 Task: Open Card Card0000000032 in Board Board0000000008 in Workspace WS0000000003 in Trello. Add Member 17.ch.pooja@gmail.com to Card Card0000000032 in Board Board0000000008 in Workspace WS0000000003 in Trello. Add Red Label titled Label0000000032 to Card Card0000000032 in Board Board0000000008 in Workspace WS0000000003 in Trello. Add Checklist CL0000000032 to Card Card0000000032 in Board Board0000000008 in Workspace WS0000000003 in Trello. Add Dates with Start Date as Nov 01 2023 and Due Date as Nov 30 2023 to Card Card0000000032 in Board Board0000000008 in Workspace WS0000000003 in Trello
Action: Mouse moved to (369, 502)
Screenshot: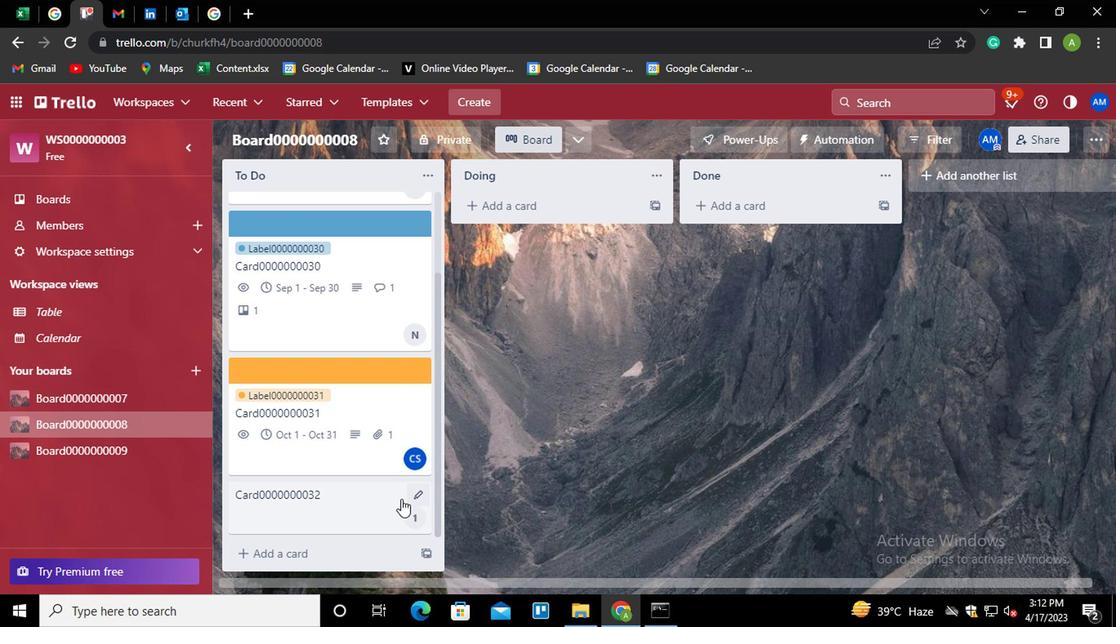 
Action: Mouse pressed left at (369, 502)
Screenshot: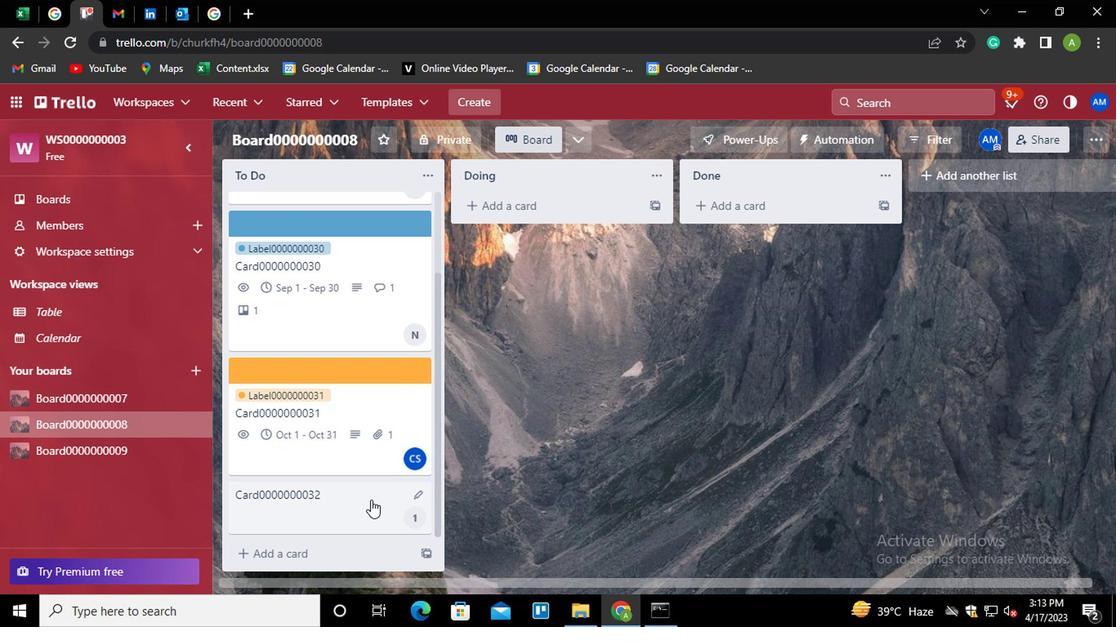 
Action: Mouse moved to (763, 228)
Screenshot: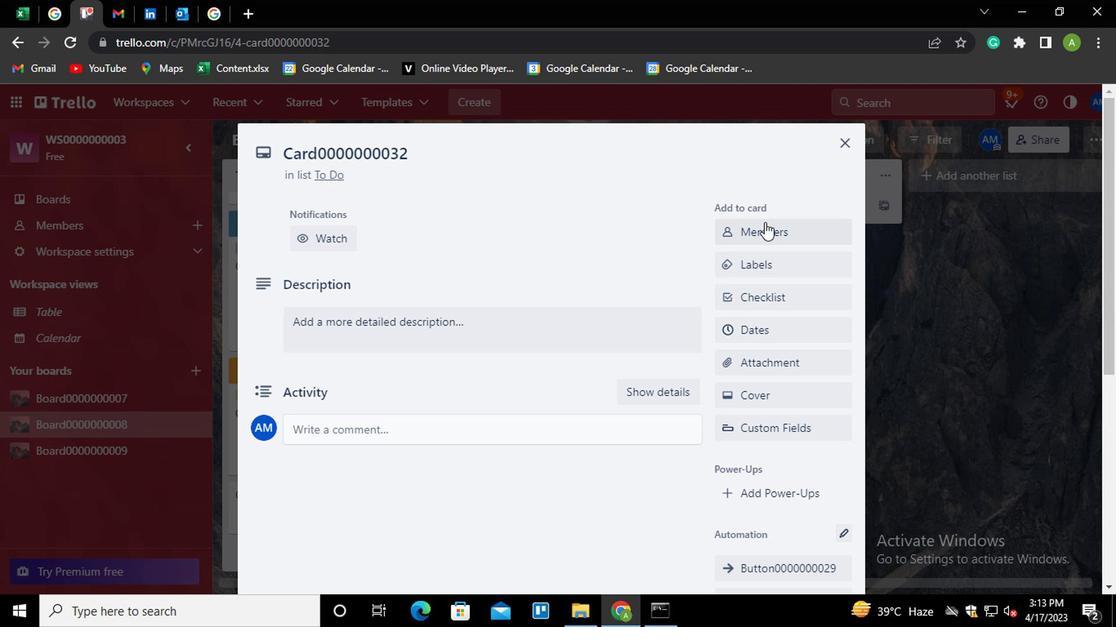 
Action: Mouse pressed left at (763, 228)
Screenshot: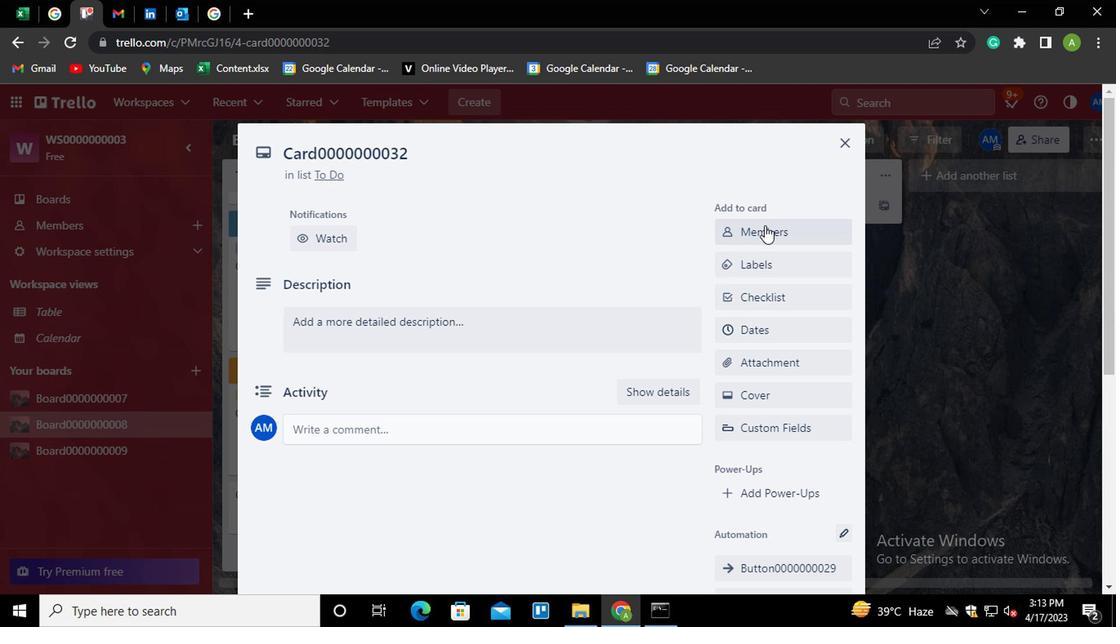 
Action: Mouse moved to (772, 308)
Screenshot: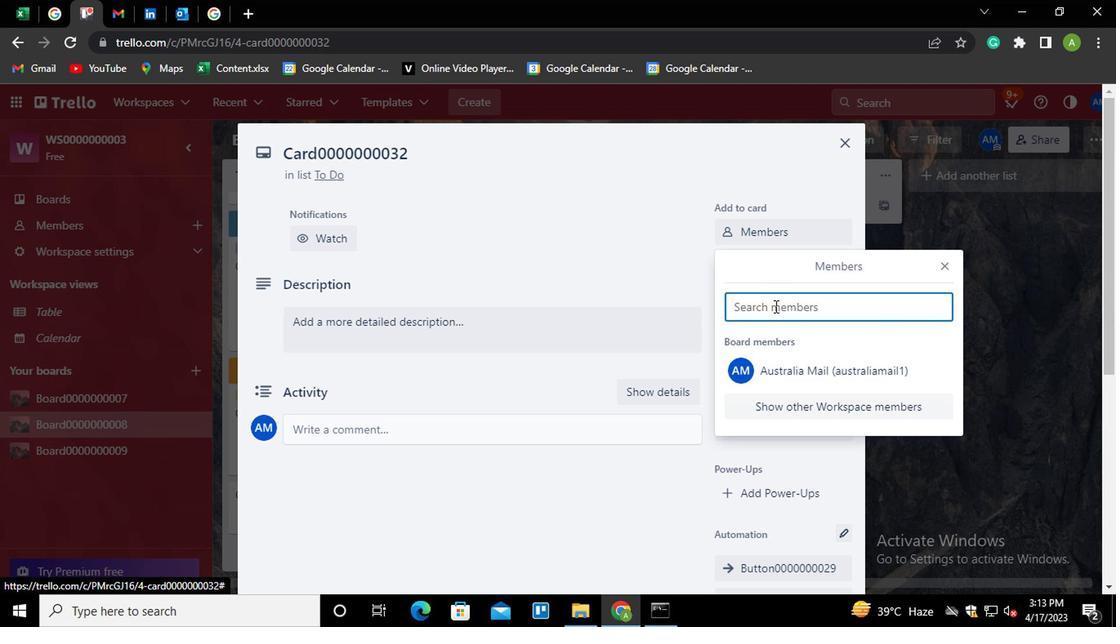 
Action: Mouse pressed left at (772, 308)
Screenshot: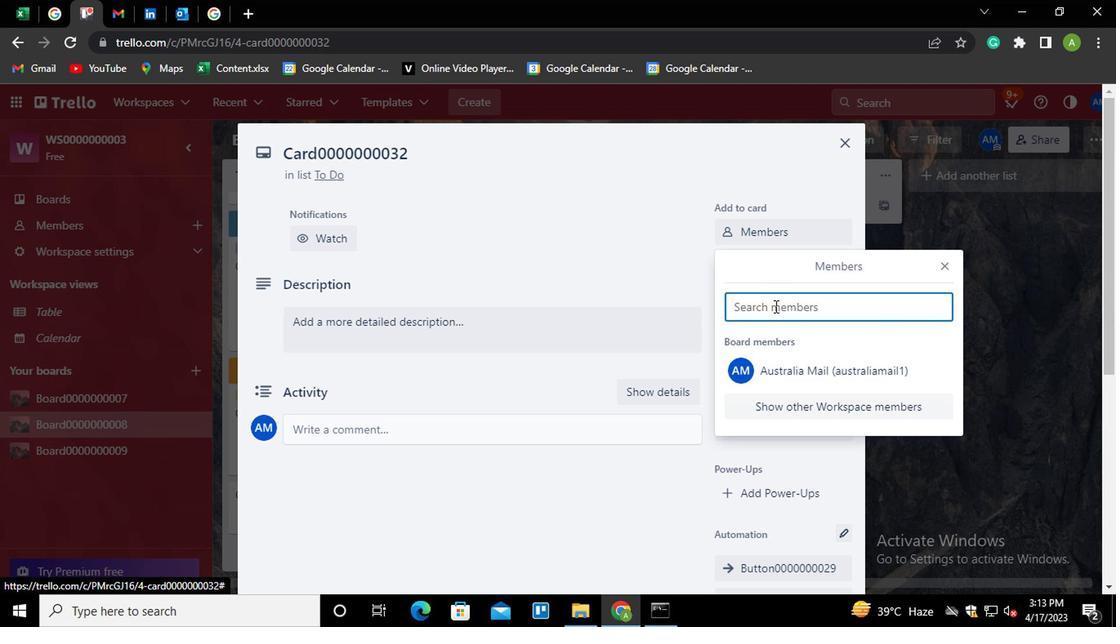 
Action: Key pressed <Key.shift><Key.shift><Key.shift><Key.shift>17.CH.PP<Key.backspace>OOJA<Key.shift>@GMAIL.COM
Screenshot: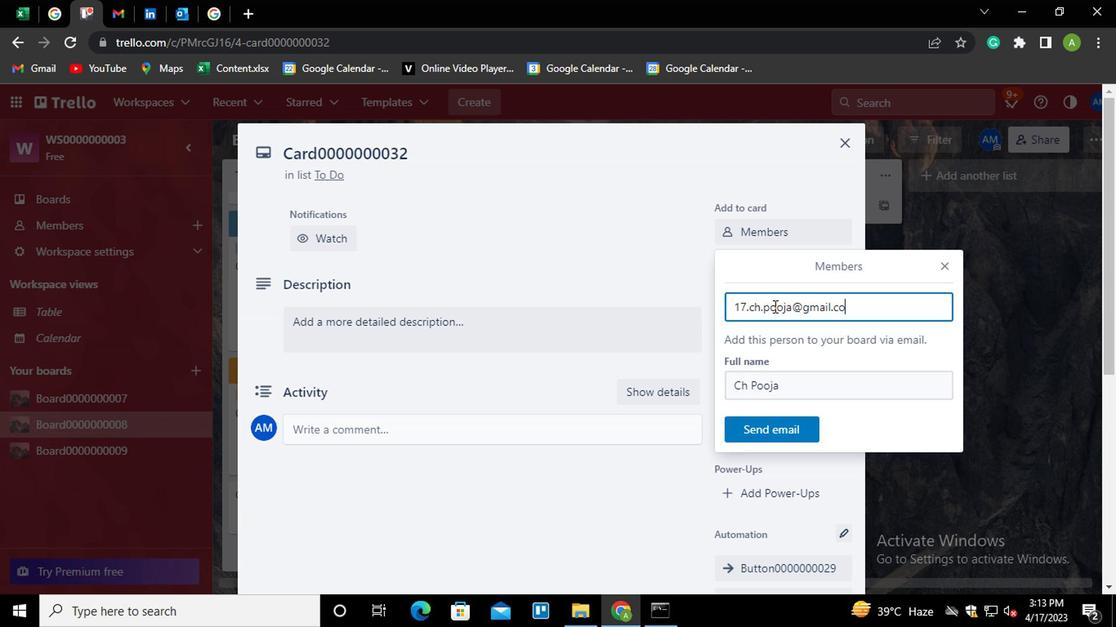 
Action: Mouse moved to (798, 422)
Screenshot: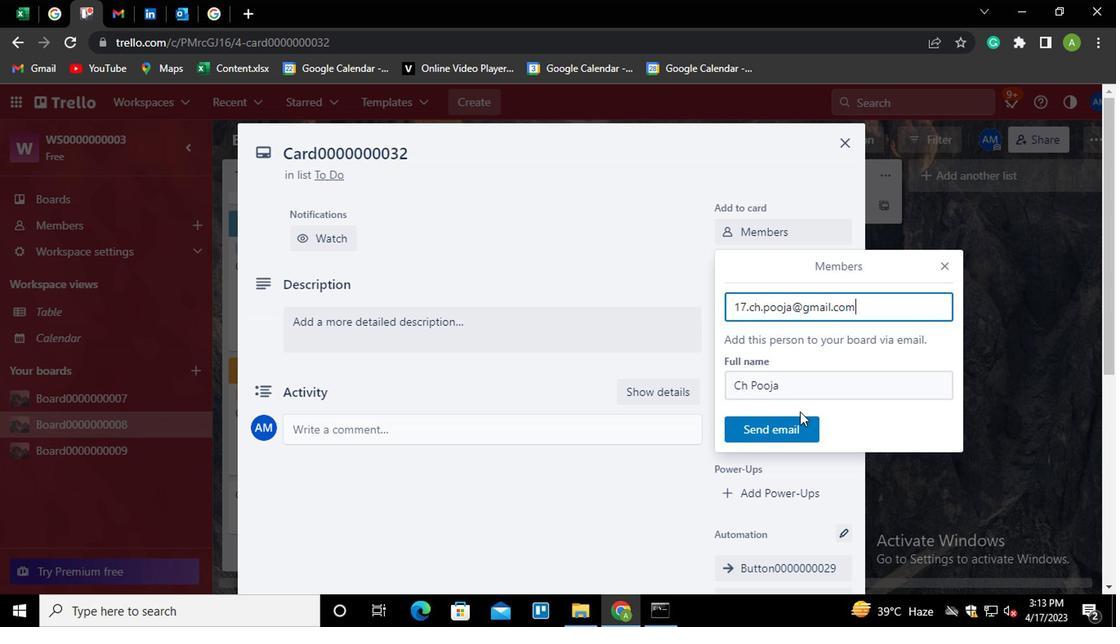 
Action: Mouse pressed left at (798, 422)
Screenshot: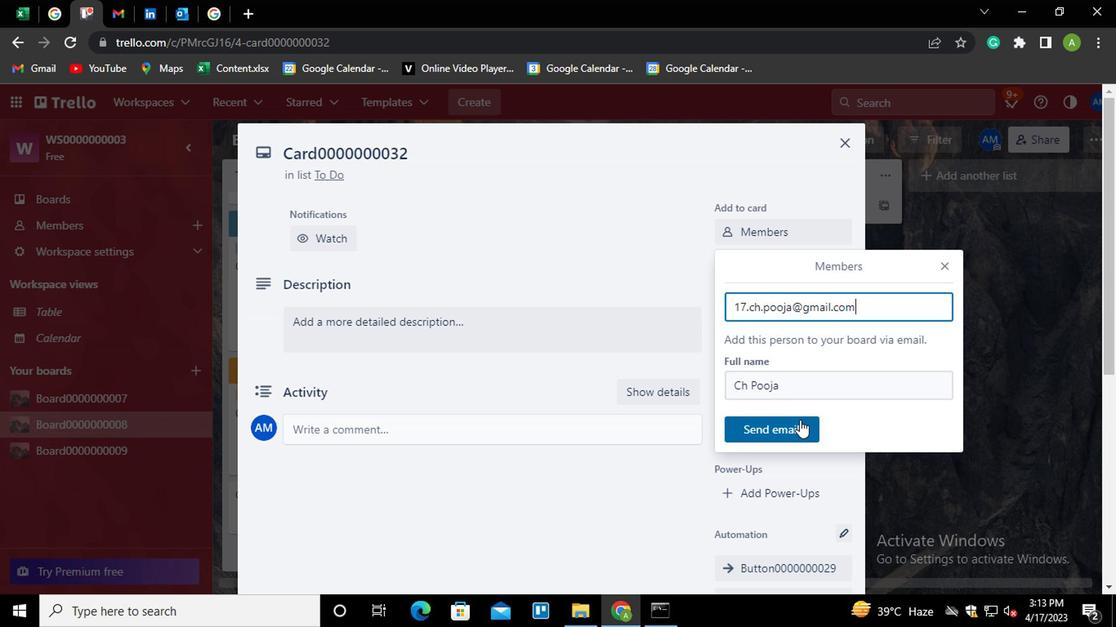 
Action: Mouse moved to (628, 262)
Screenshot: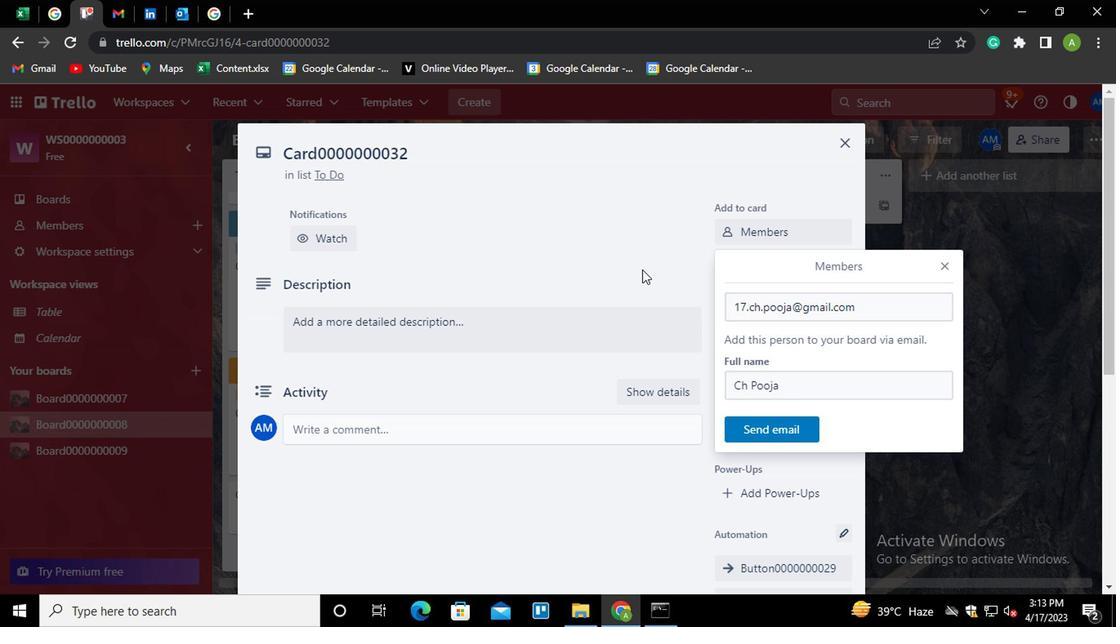
Action: Mouse pressed left at (628, 262)
Screenshot: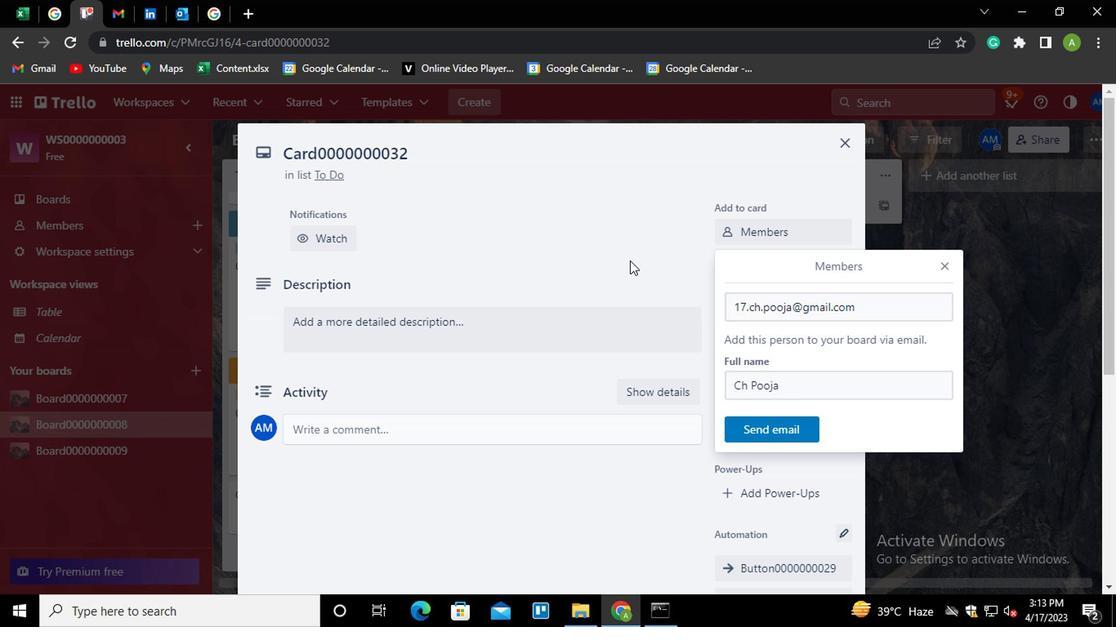 
Action: Mouse moved to (762, 265)
Screenshot: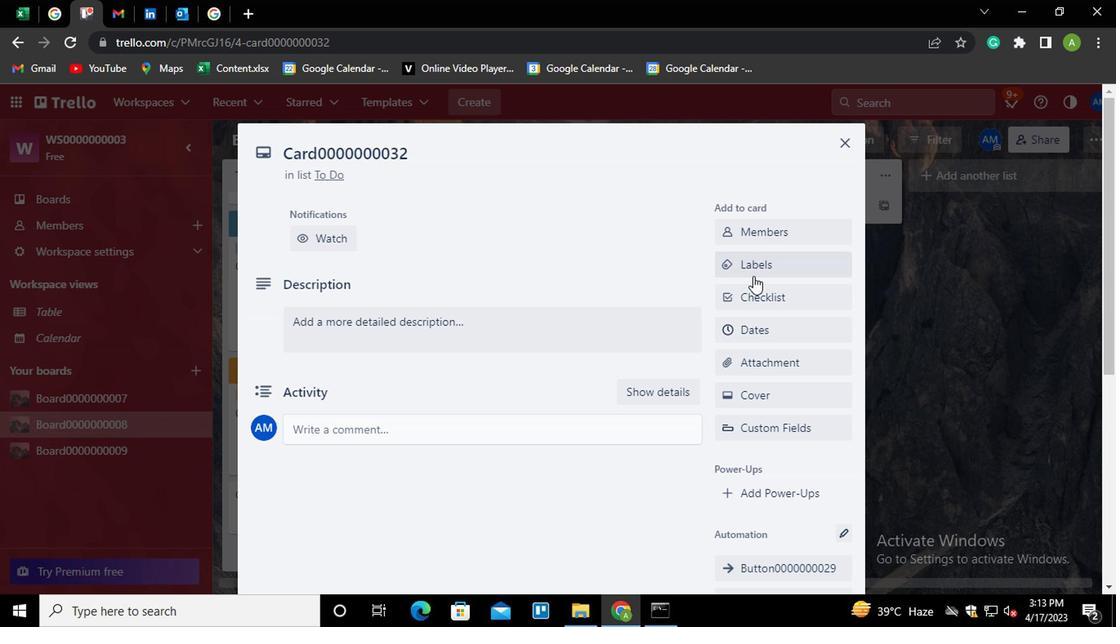 
Action: Mouse pressed left at (762, 265)
Screenshot: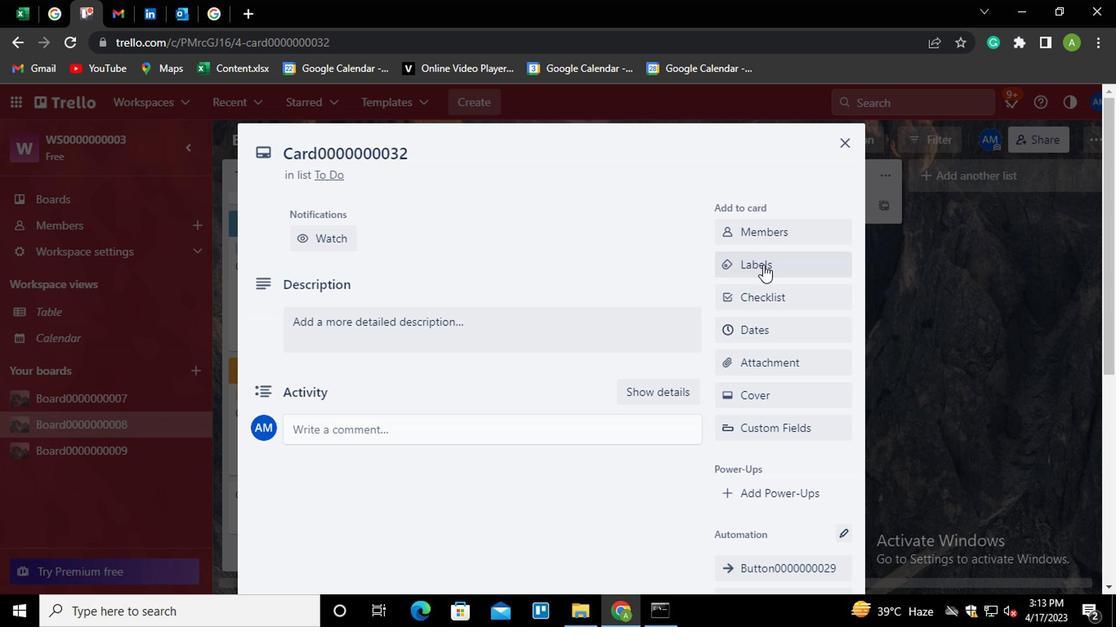 
Action: Mouse moved to (937, 330)
Screenshot: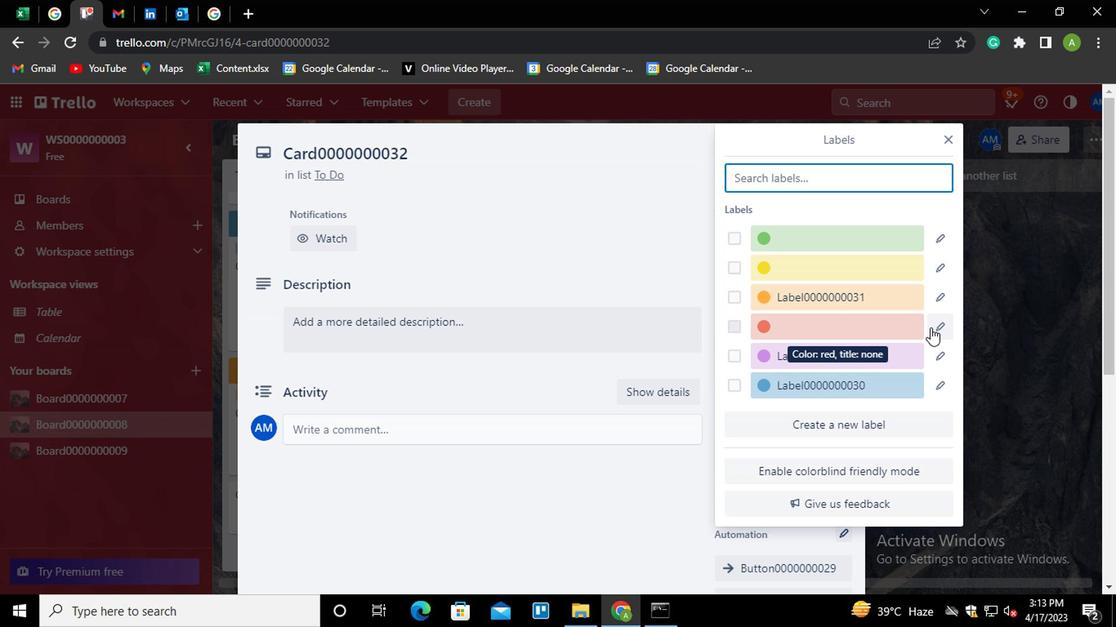 
Action: Mouse pressed left at (937, 330)
Screenshot: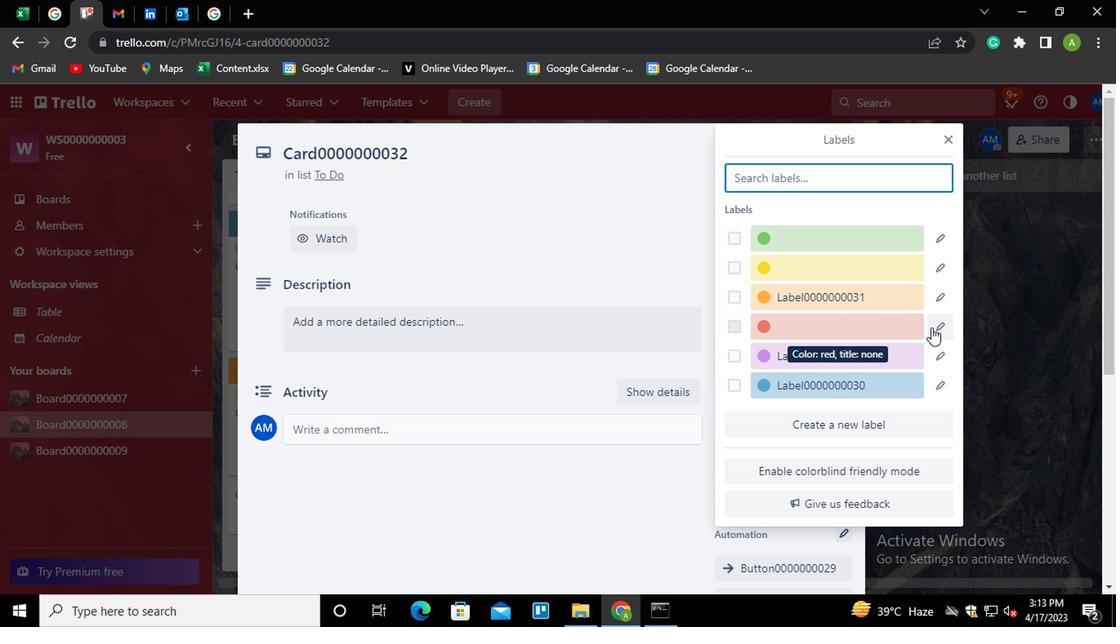 
Action: Mouse moved to (757, 290)
Screenshot: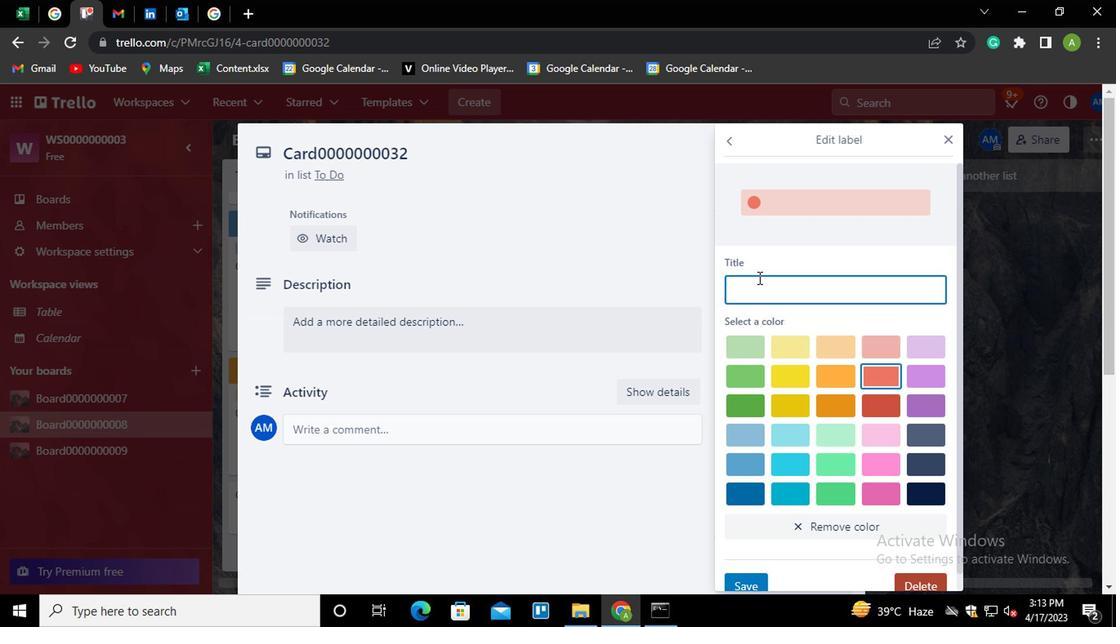 
Action: Key pressed <Key.shift><Key.shift><Key.shift><Key.shift>LABEL0000000032
Screenshot: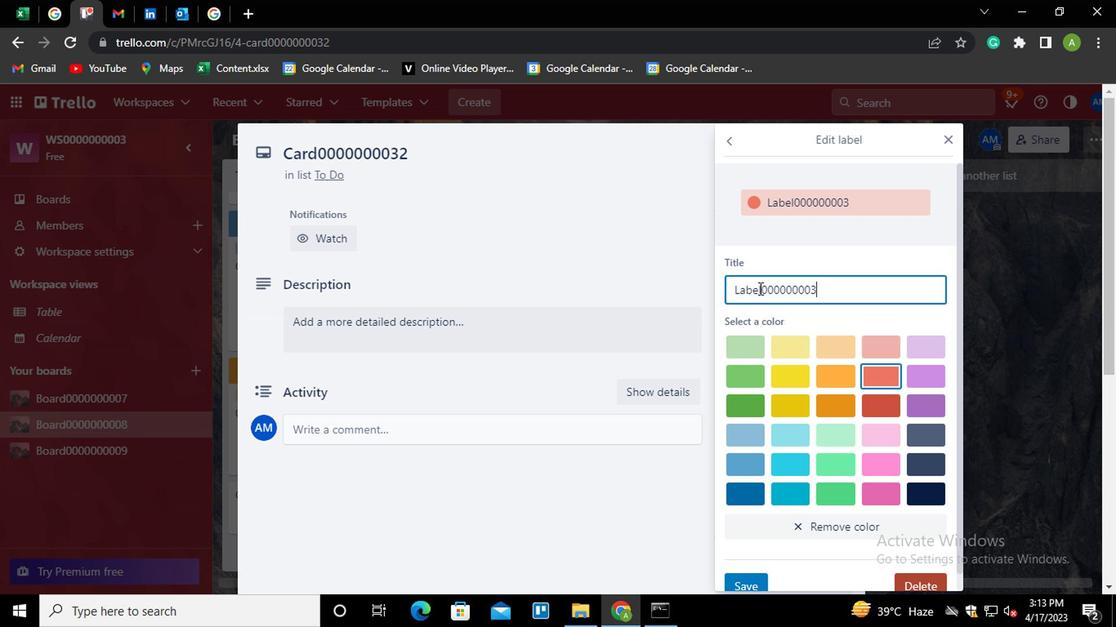 
Action: Mouse moved to (734, 581)
Screenshot: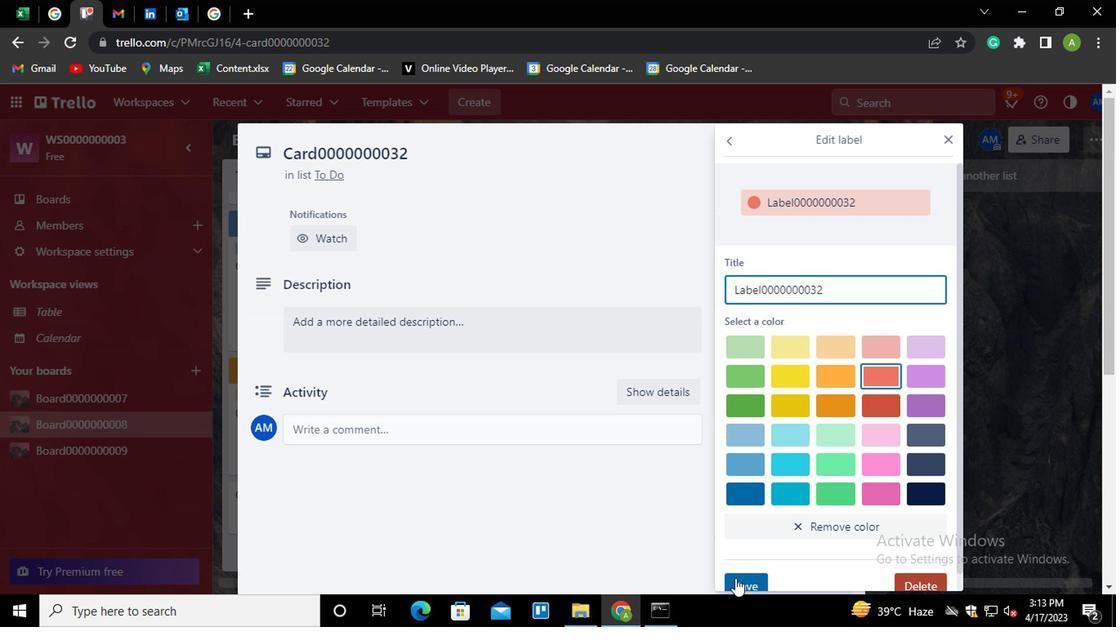 
Action: Mouse pressed left at (734, 581)
Screenshot: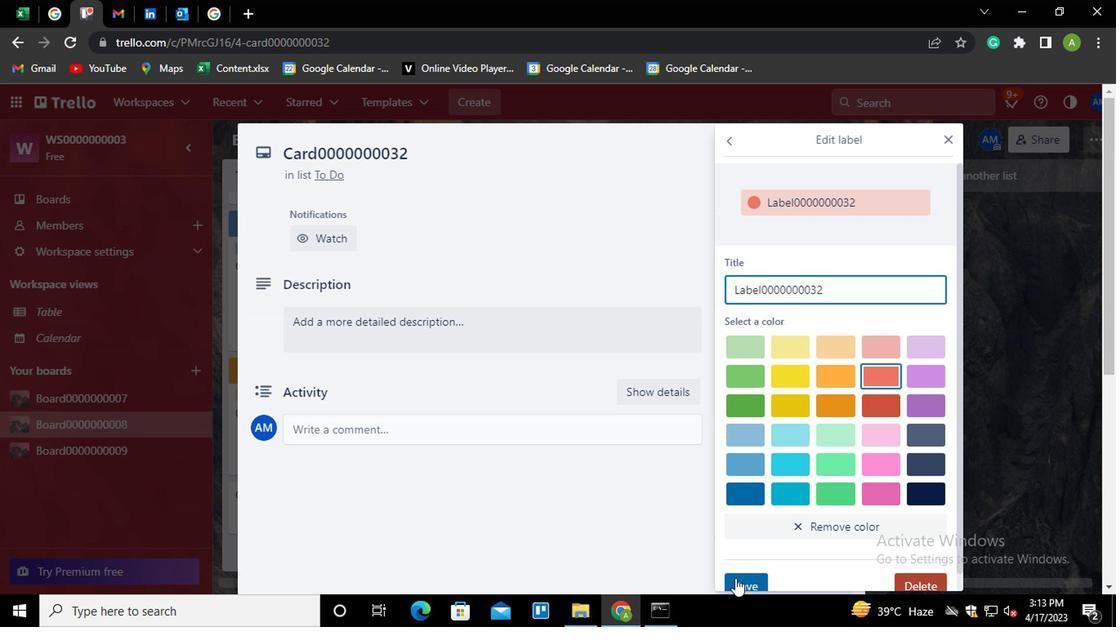 
Action: Mouse moved to (731, 329)
Screenshot: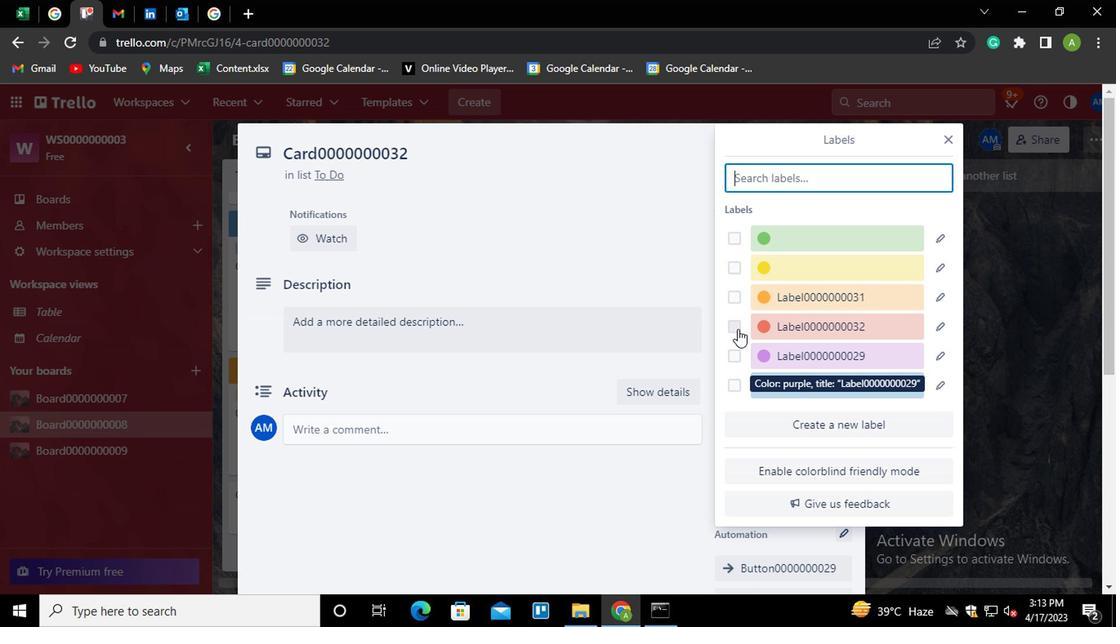
Action: Mouse pressed left at (731, 329)
Screenshot: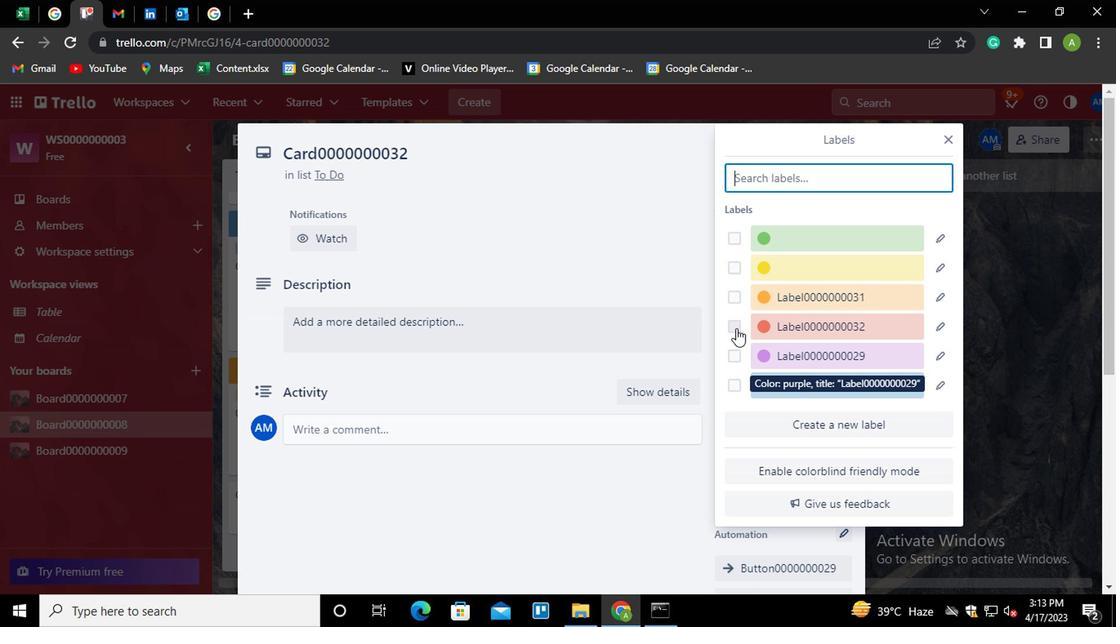 
Action: Mouse moved to (666, 262)
Screenshot: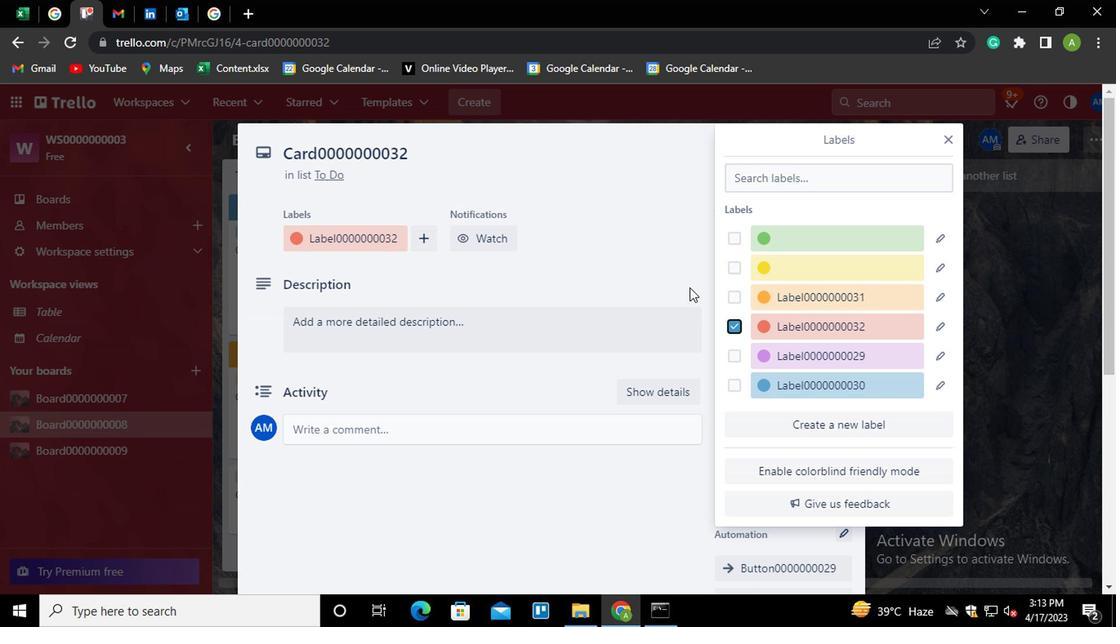 
Action: Mouse pressed left at (666, 262)
Screenshot: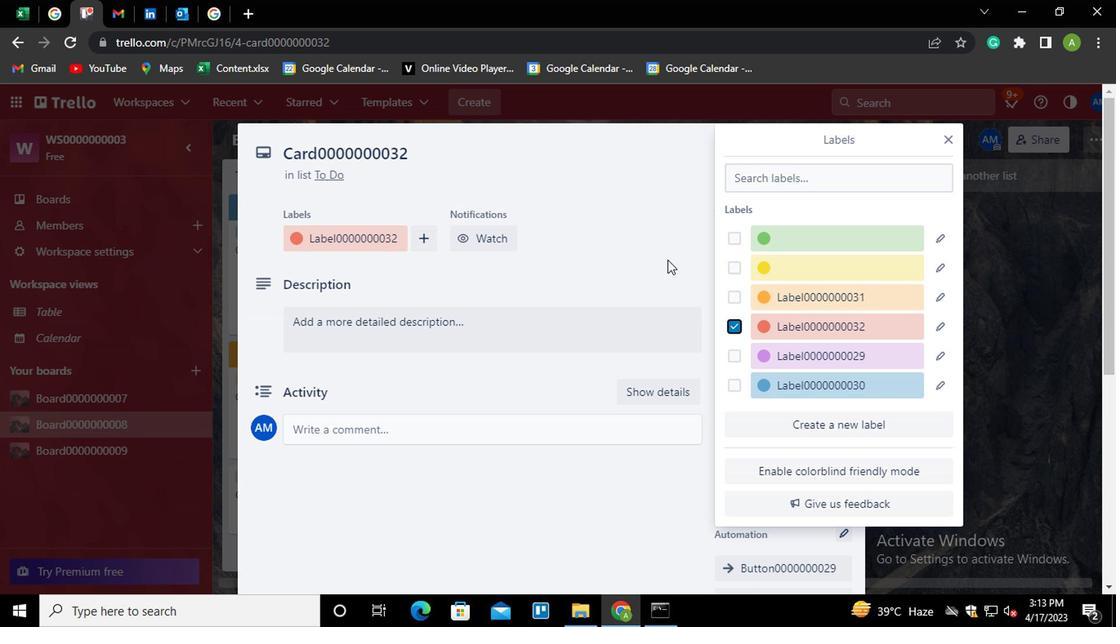 
Action: Mouse moved to (730, 295)
Screenshot: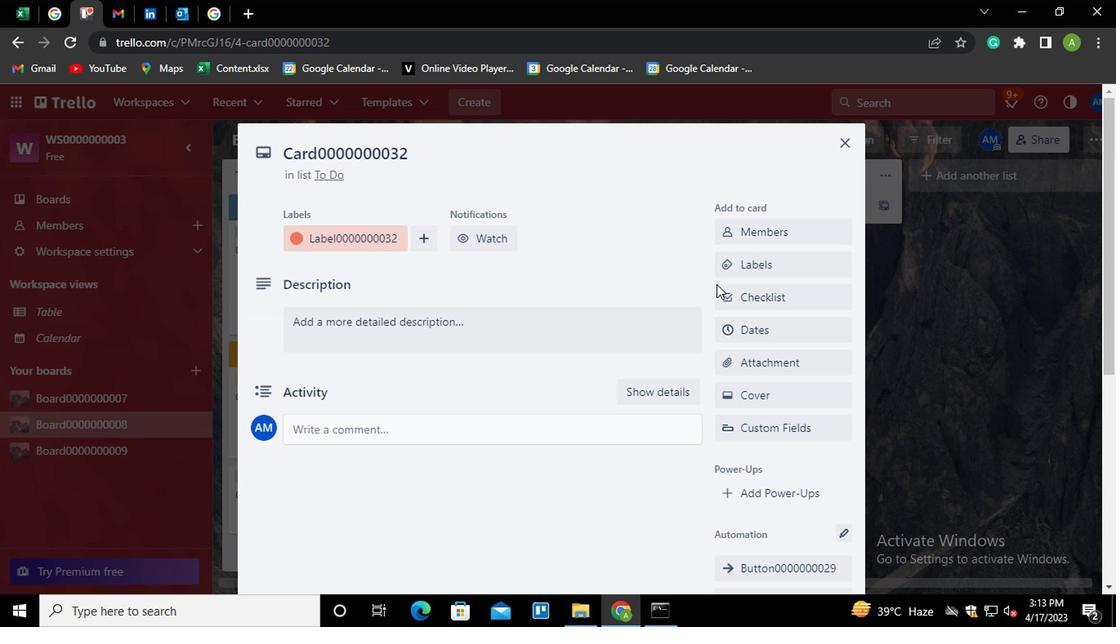
Action: Mouse pressed left at (730, 295)
Screenshot: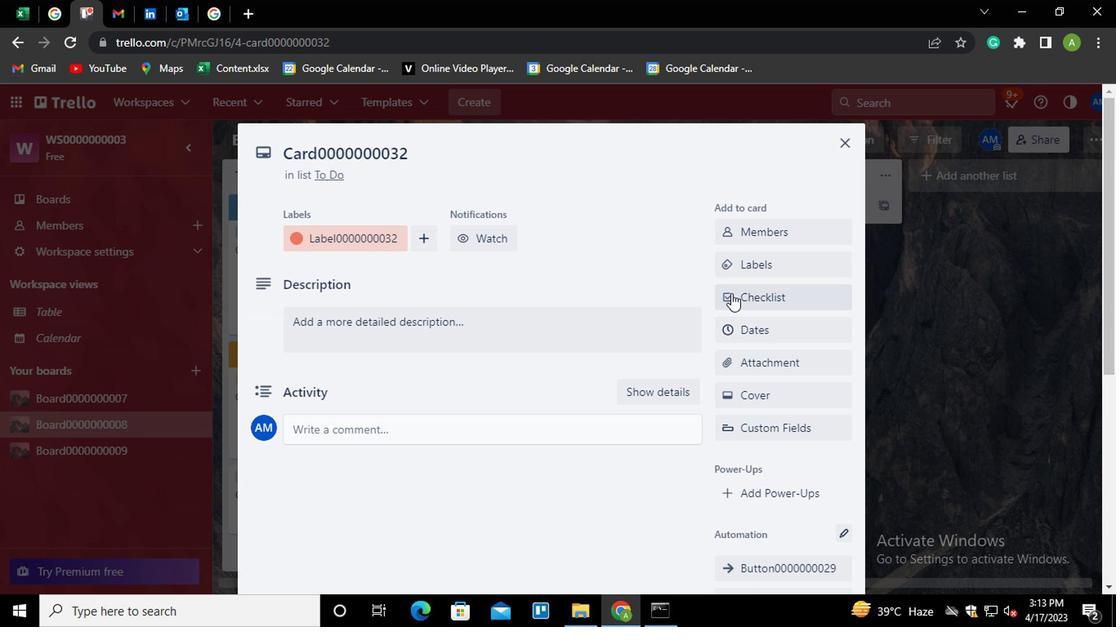 
Action: Mouse moved to (731, 297)
Screenshot: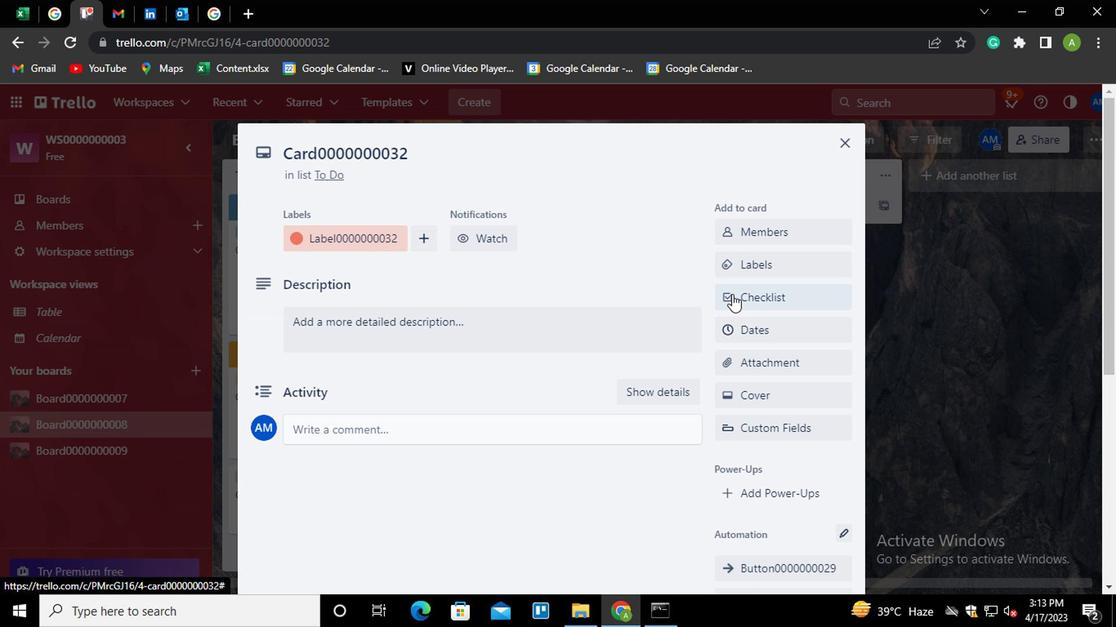 
Action: Key pressed <Key.shift>
Screenshot: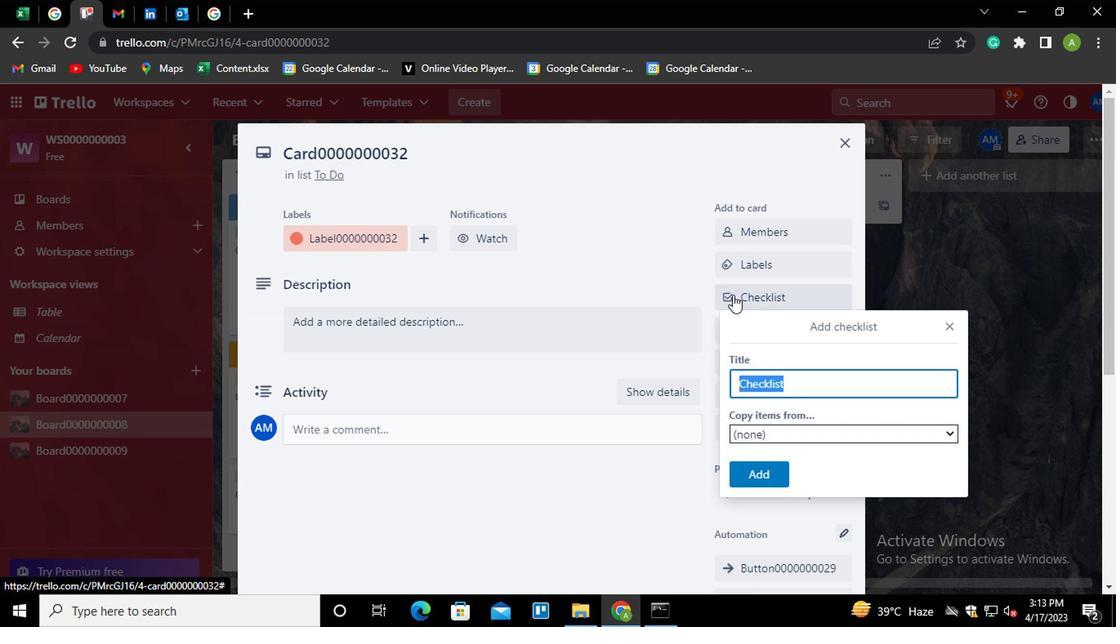 
Action: Mouse moved to (732, 297)
Screenshot: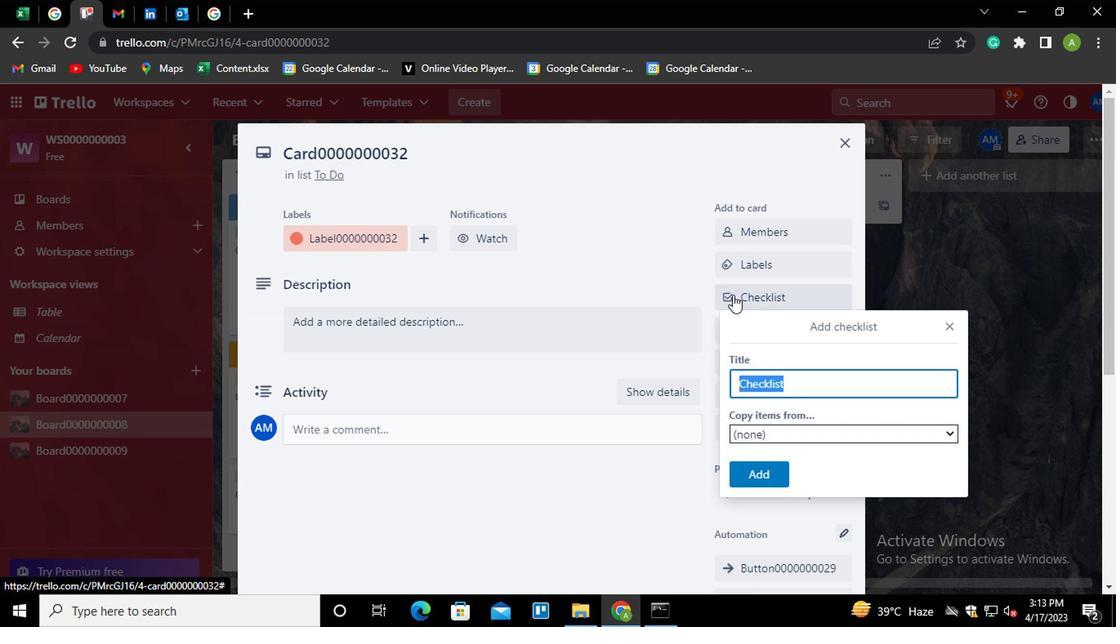 
Action: Key pressed CL0000000032
Screenshot: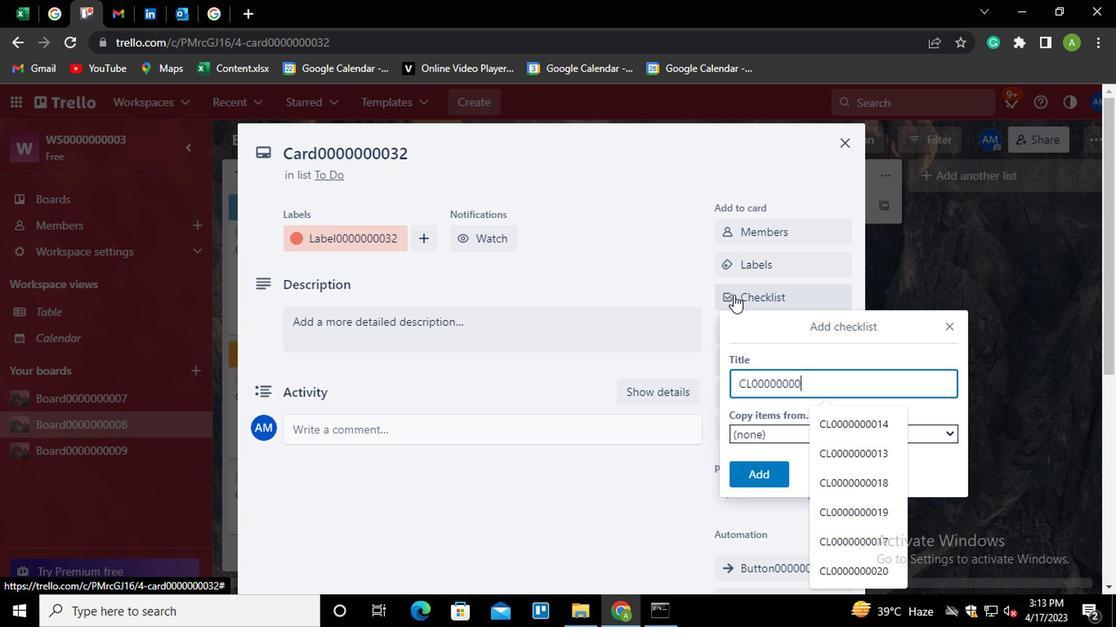 
Action: Mouse moved to (756, 472)
Screenshot: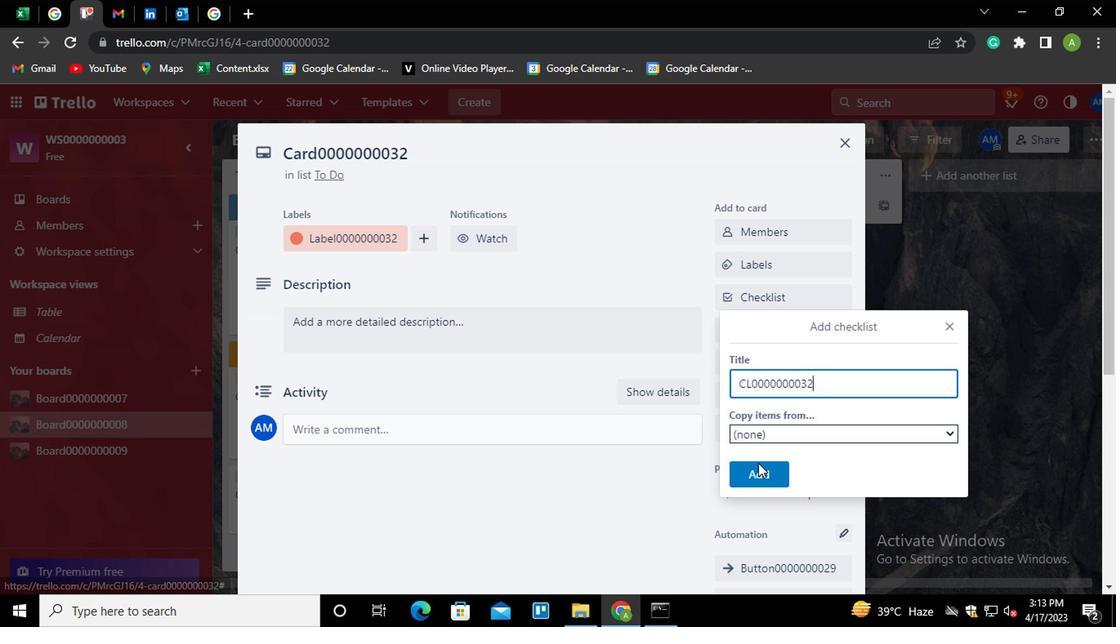 
Action: Mouse pressed left at (756, 472)
Screenshot: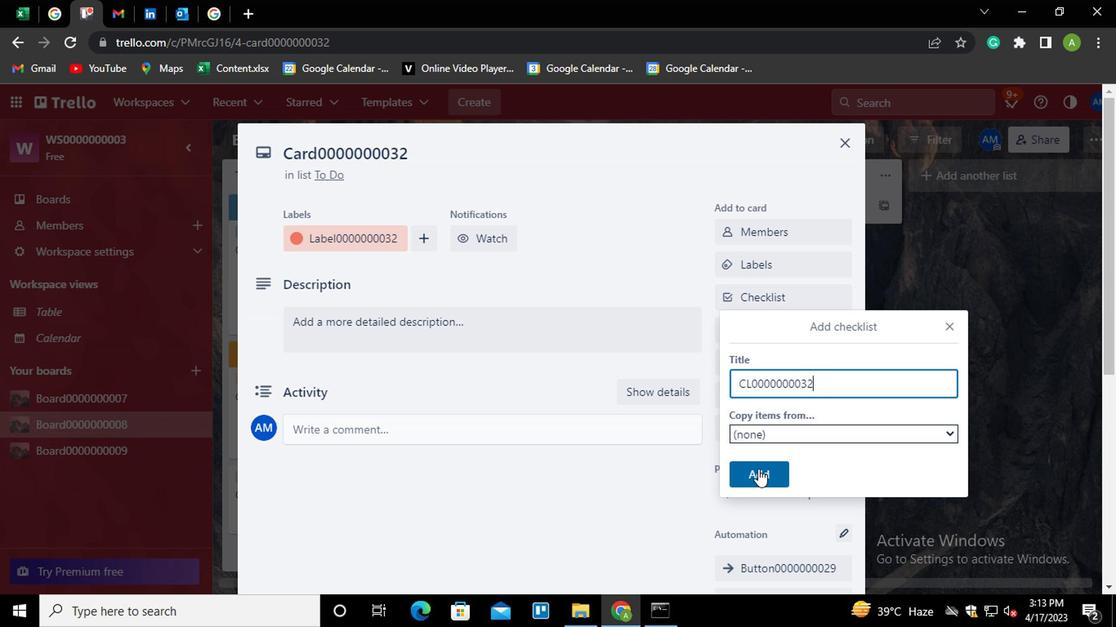 
Action: Mouse moved to (759, 333)
Screenshot: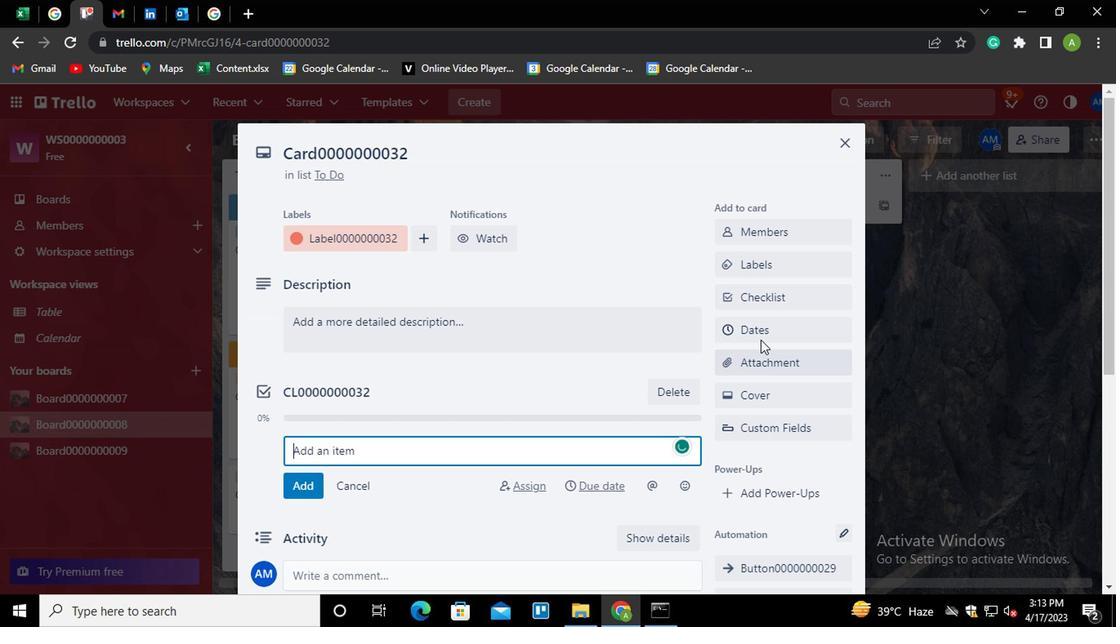 
Action: Mouse pressed left at (759, 333)
Screenshot: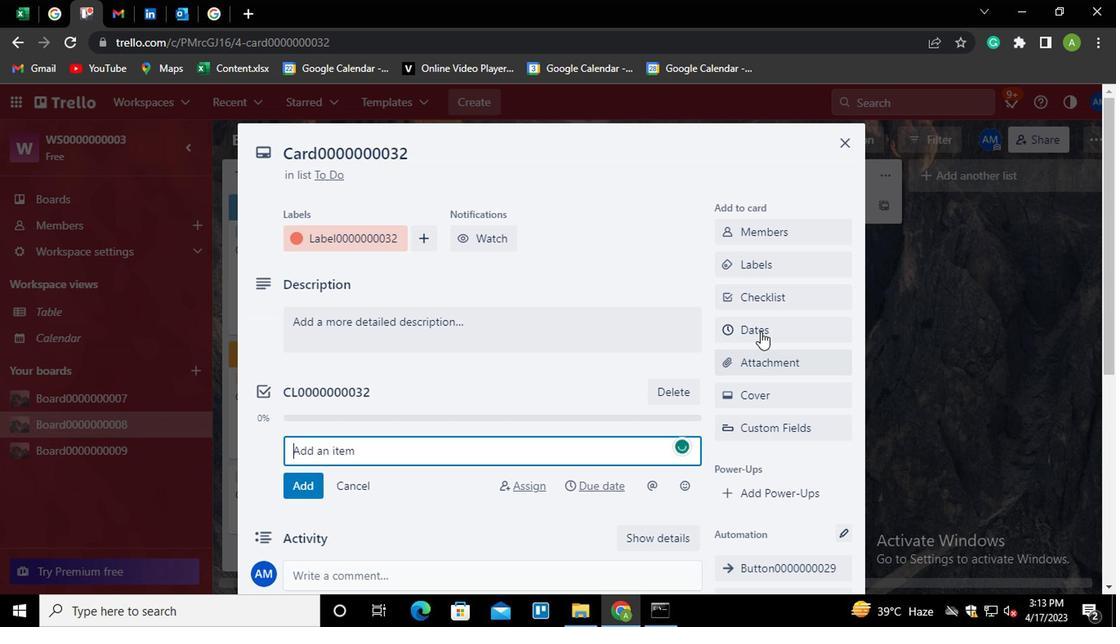 
Action: Mouse moved to (730, 434)
Screenshot: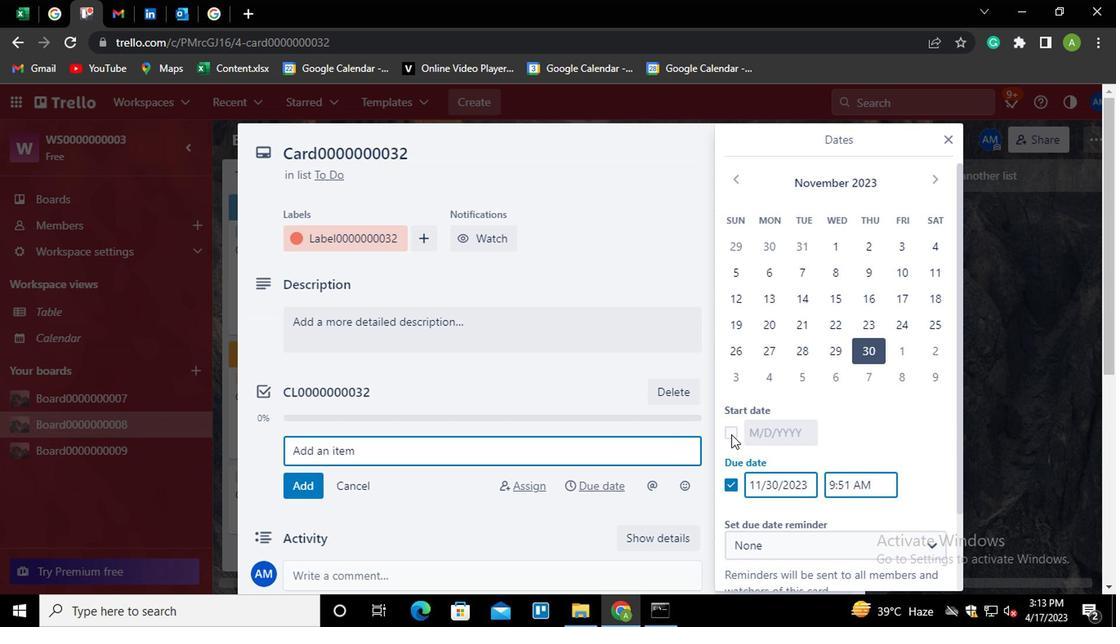
Action: Mouse pressed left at (730, 434)
Screenshot: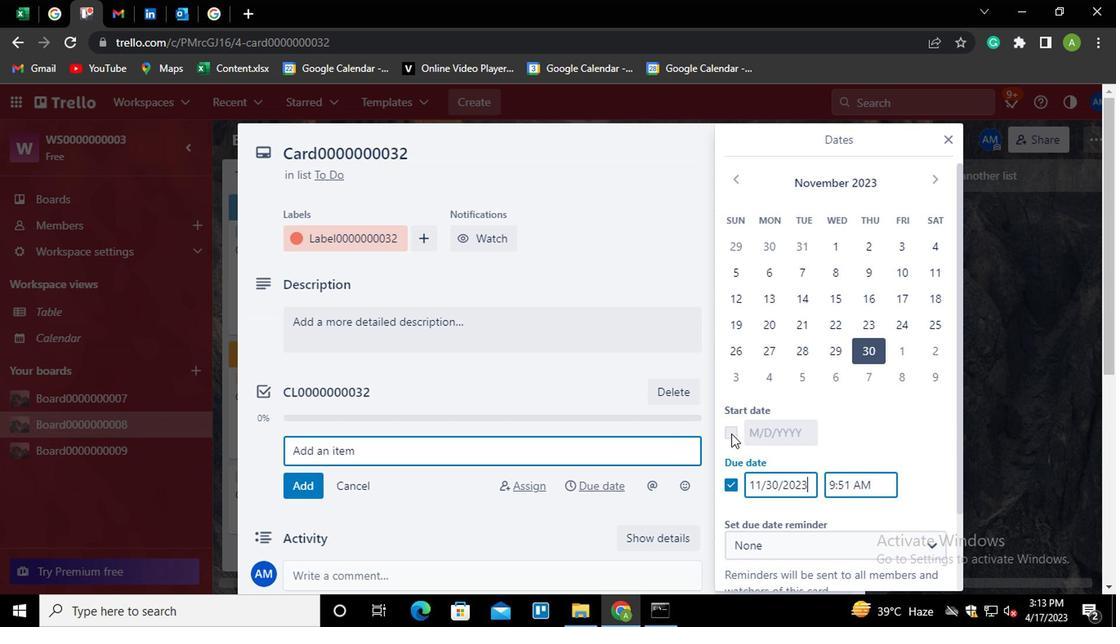 
Action: Mouse moved to (907, 445)
Screenshot: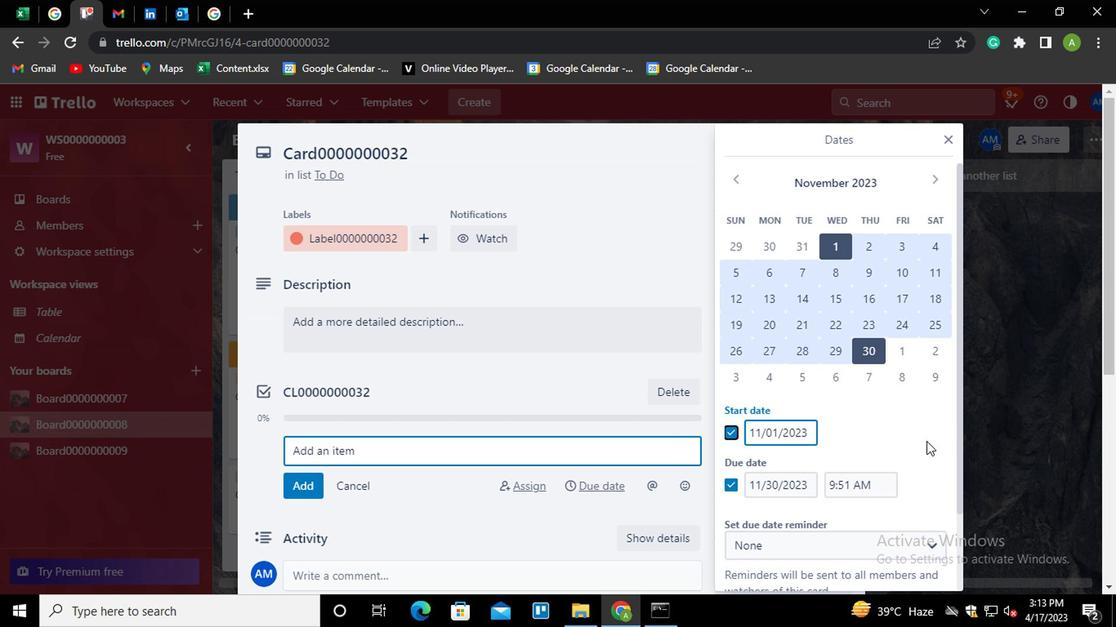 
Action: Mouse pressed left at (907, 445)
Screenshot: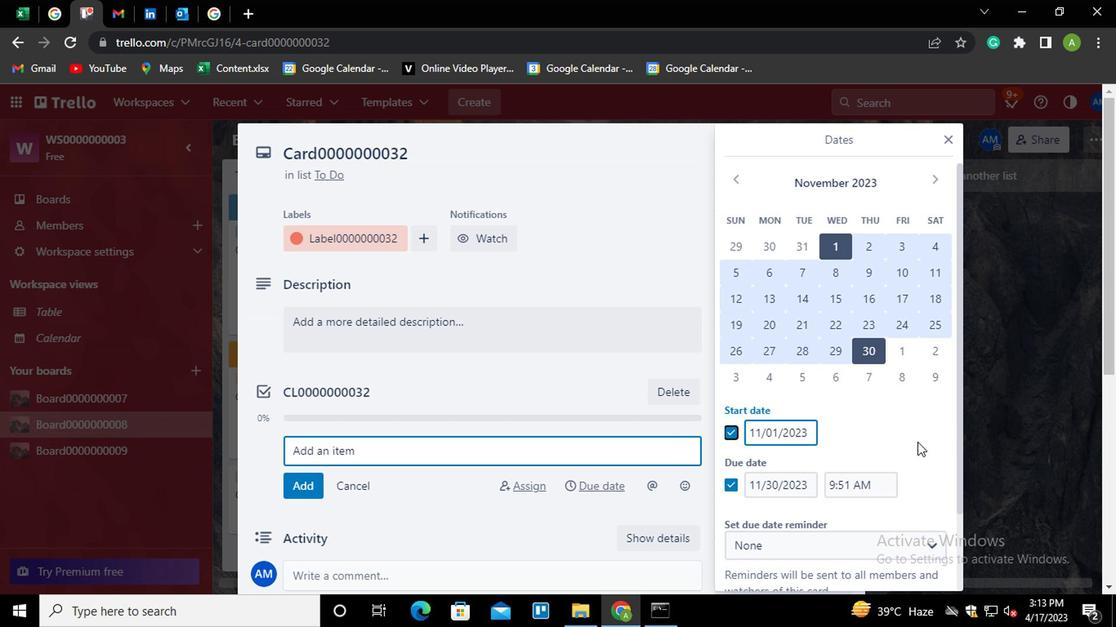
Action: Mouse moved to (906, 445)
Screenshot: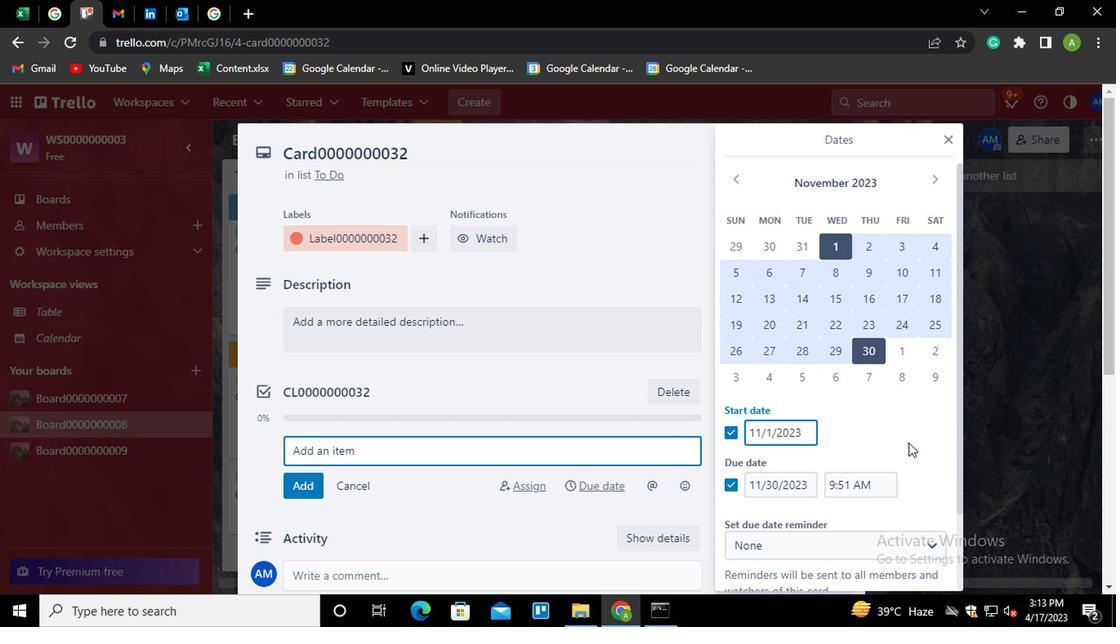 
Action: Mouse scrolled (906, 444) with delta (0, 0)
Screenshot: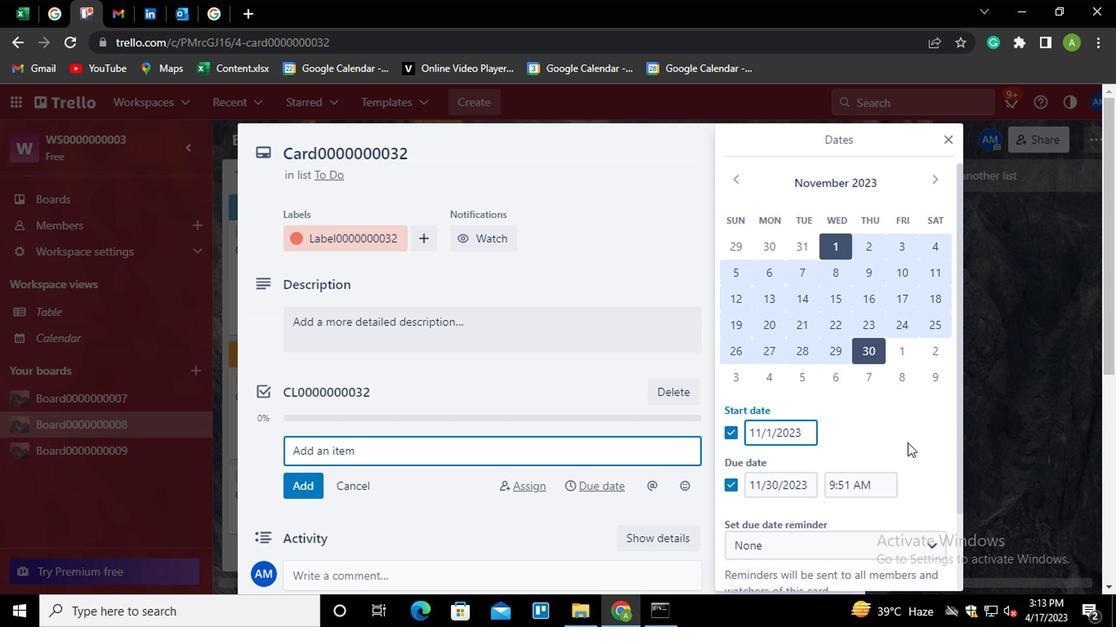 
Action: Mouse scrolled (906, 444) with delta (0, 0)
Screenshot: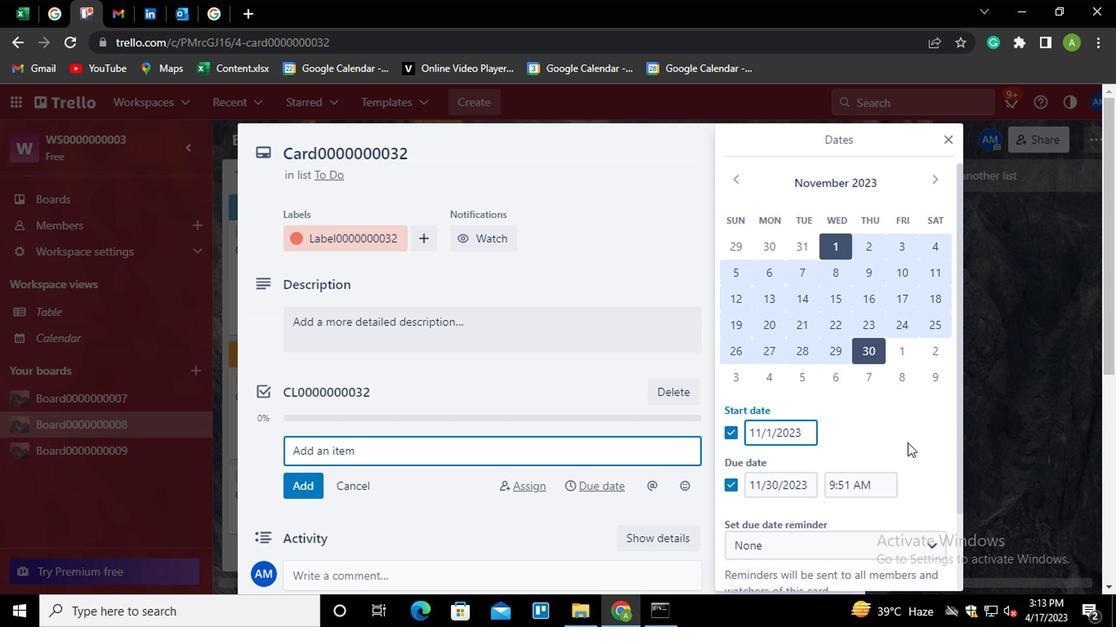 
Action: Mouse moved to (833, 530)
Screenshot: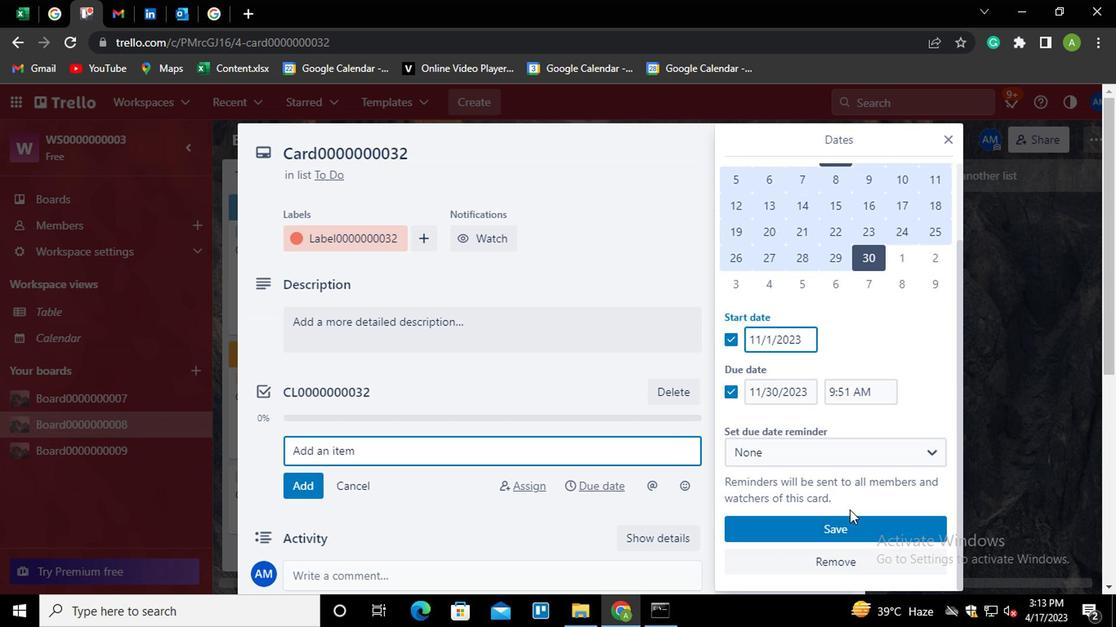 
Action: Mouse pressed left at (833, 530)
Screenshot: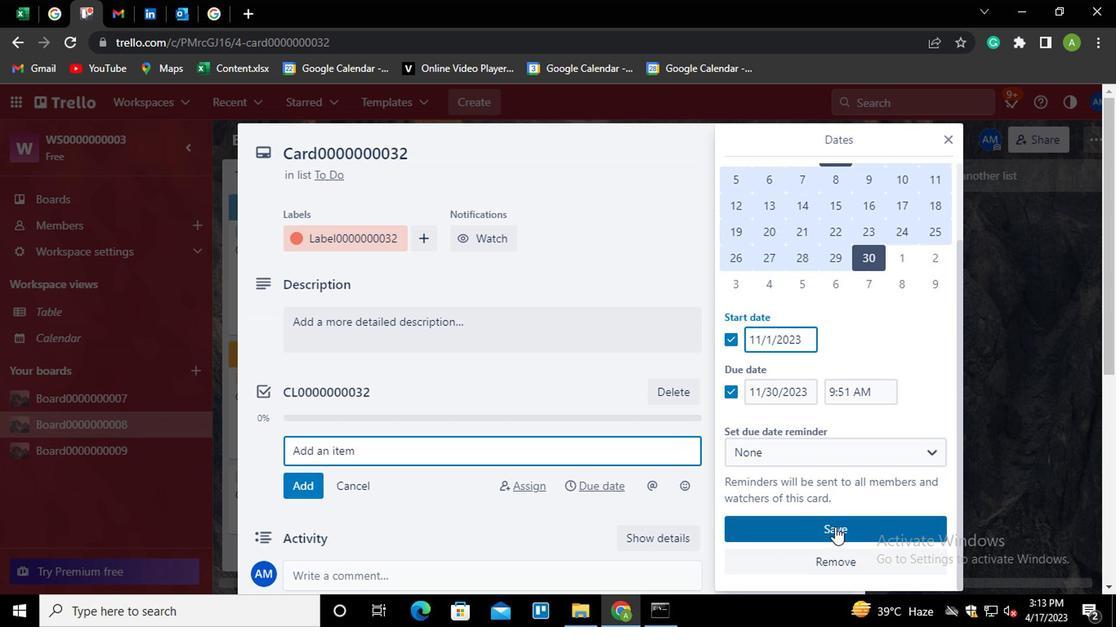 
Action: Mouse moved to (669, 305)
Screenshot: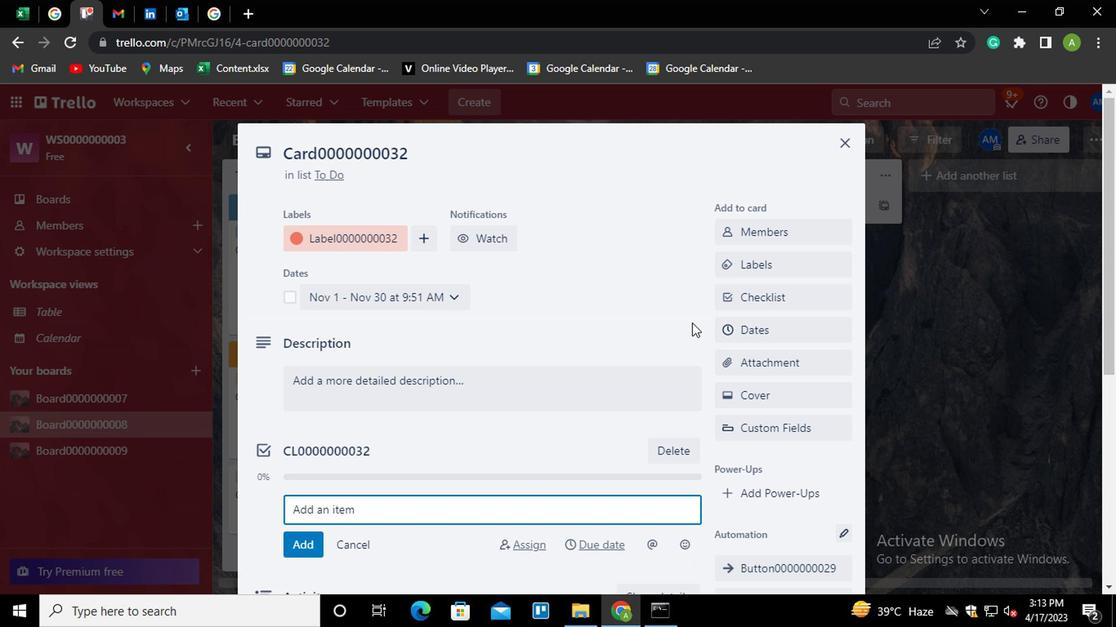 
